 Task: Reset the filters.
Action: Mouse moved to (16, 55)
Screenshot: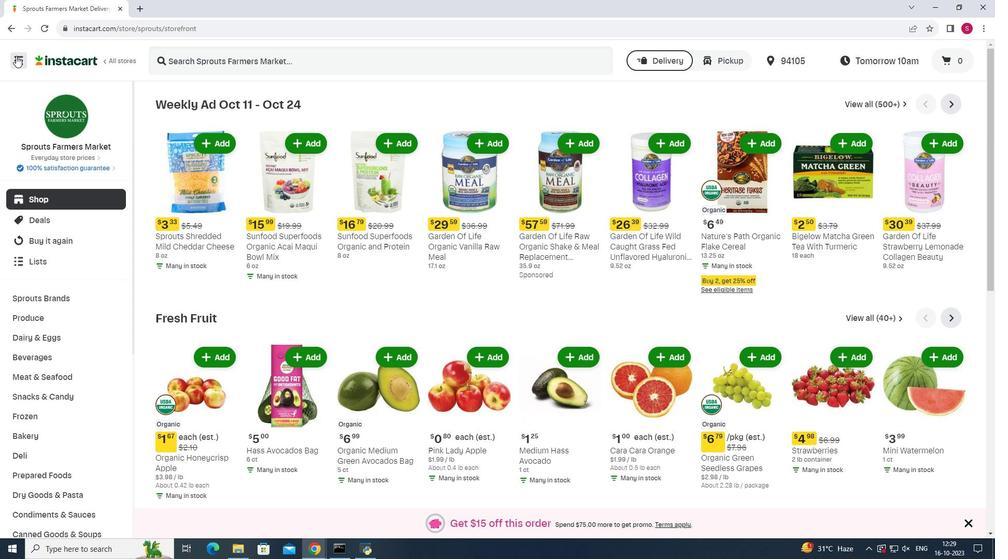 
Action: Mouse pressed left at (16, 55)
Screenshot: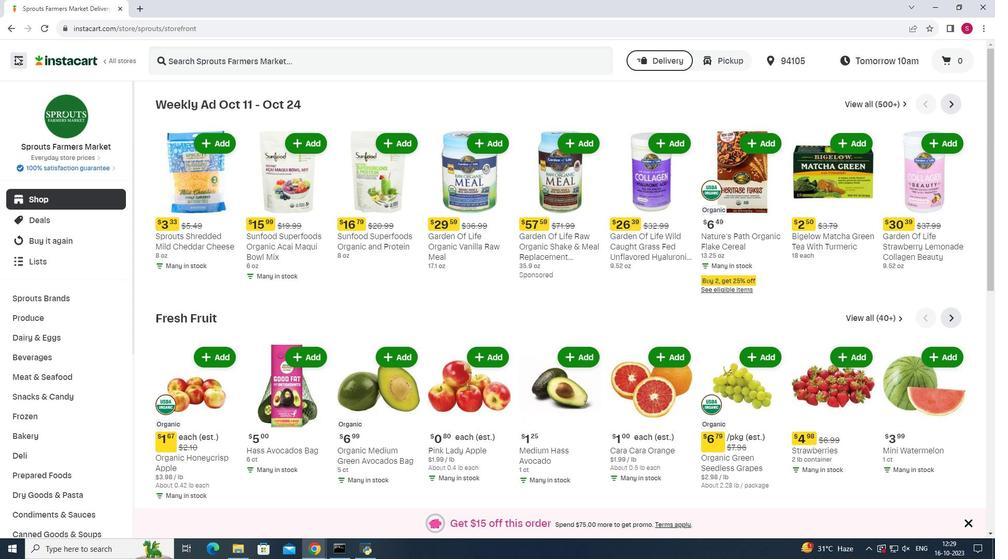 
Action: Mouse moved to (67, 273)
Screenshot: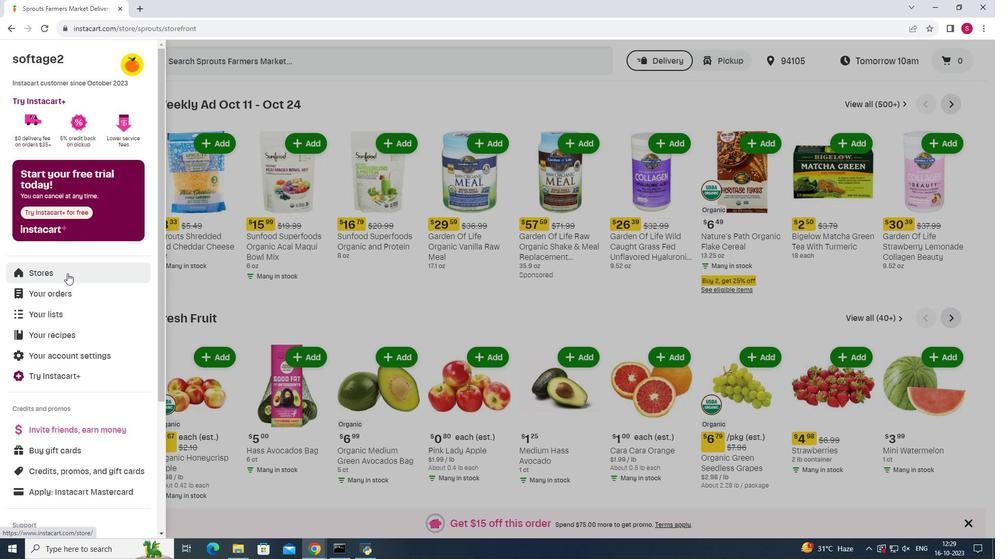 
Action: Mouse pressed left at (67, 273)
Screenshot: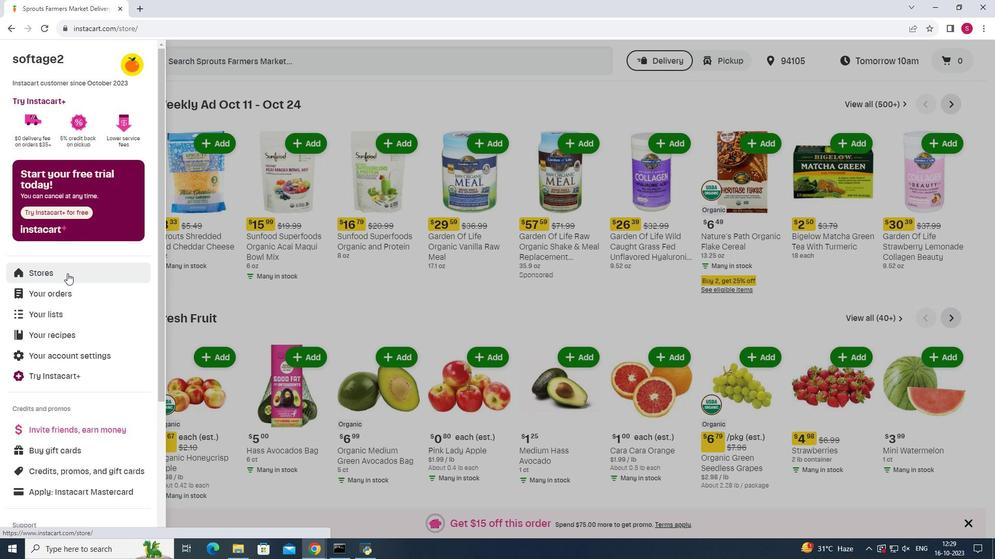 
Action: Mouse moved to (244, 92)
Screenshot: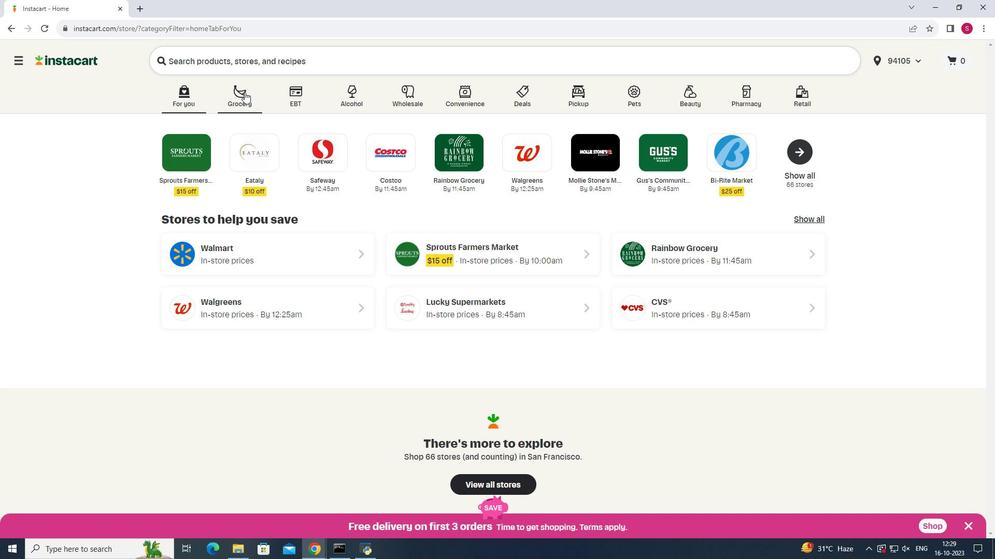 
Action: Mouse pressed left at (244, 92)
Screenshot: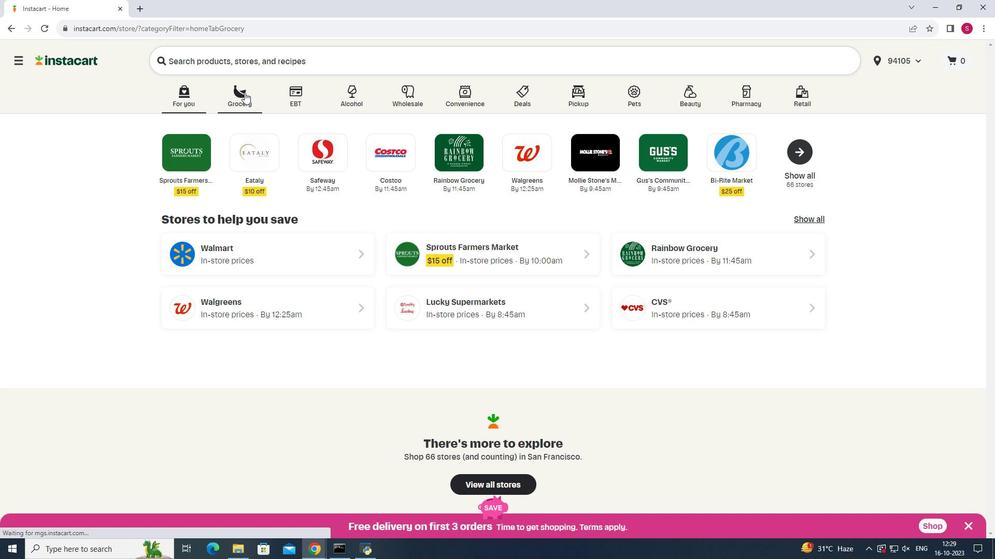 
Action: Mouse moved to (725, 145)
Screenshot: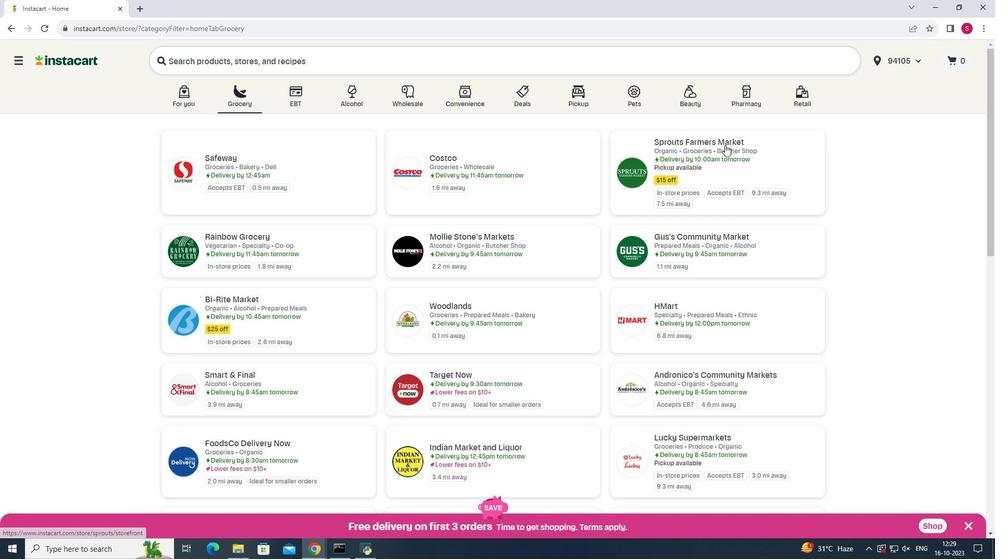 
Action: Mouse pressed left at (725, 145)
Screenshot: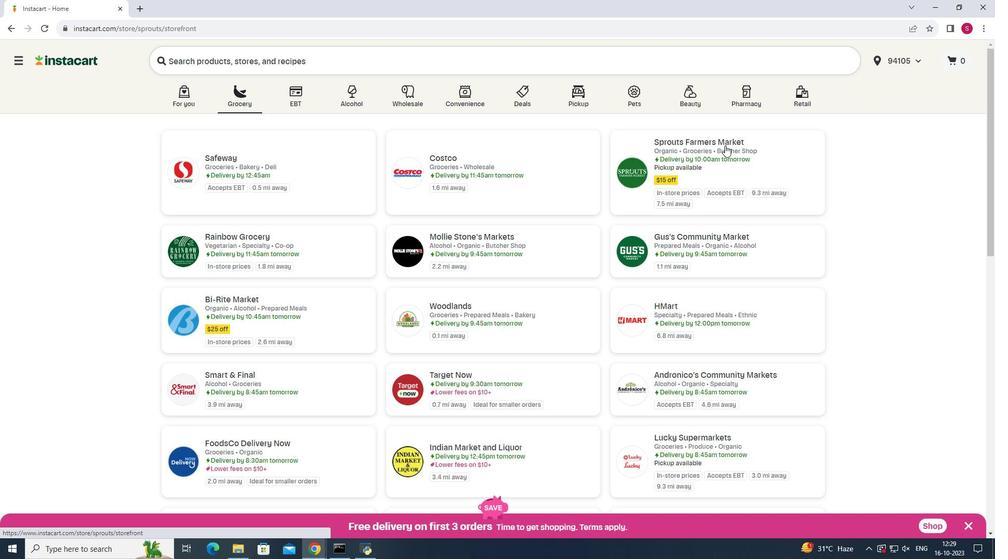 
Action: Mouse moved to (36, 376)
Screenshot: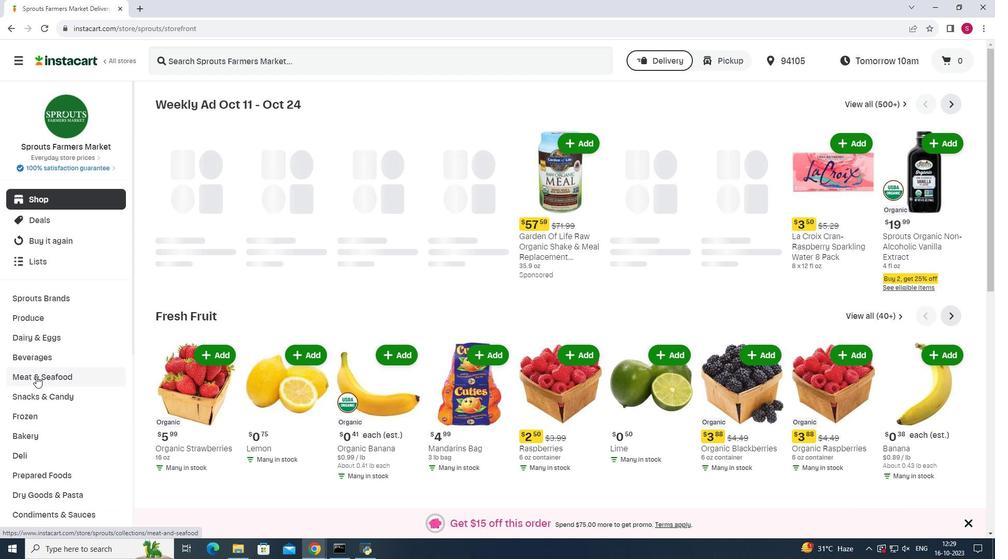 
Action: Mouse pressed left at (36, 376)
Screenshot: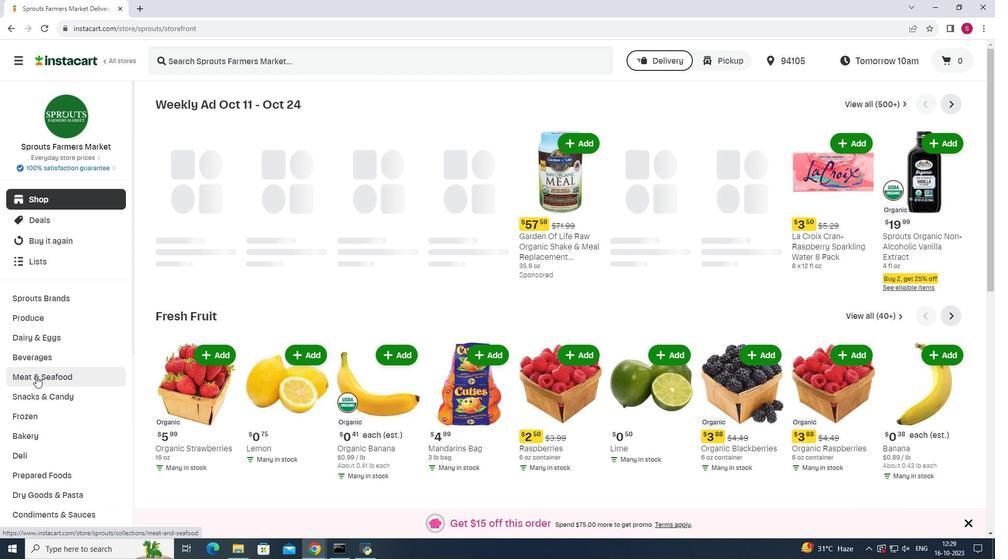 
Action: Mouse moved to (594, 131)
Screenshot: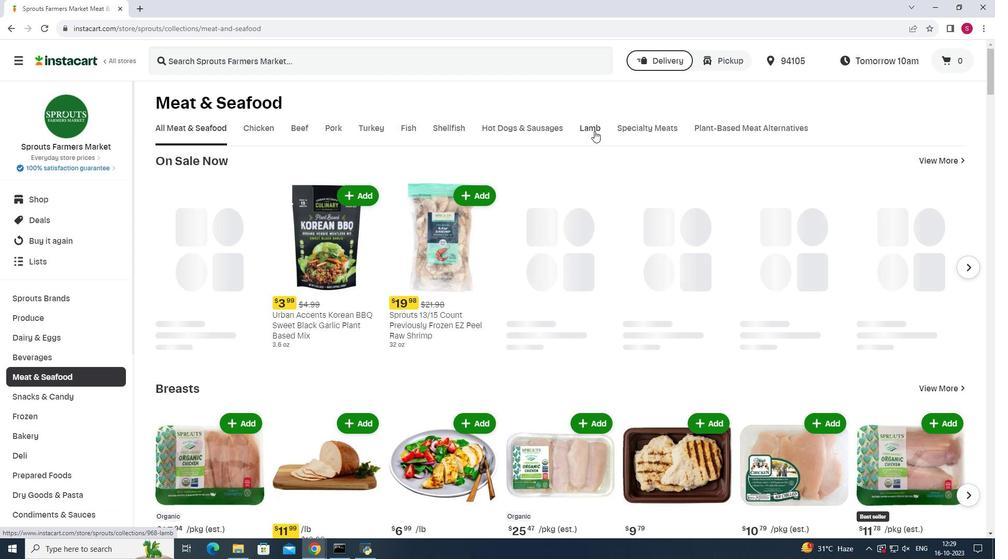 
Action: Mouse pressed left at (594, 131)
Screenshot: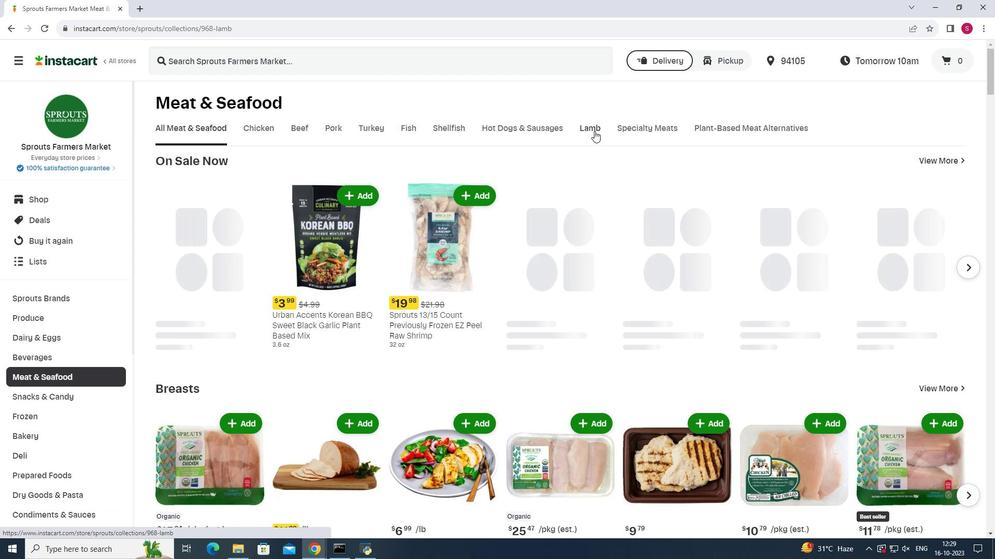 
Action: Mouse moved to (192, 166)
Screenshot: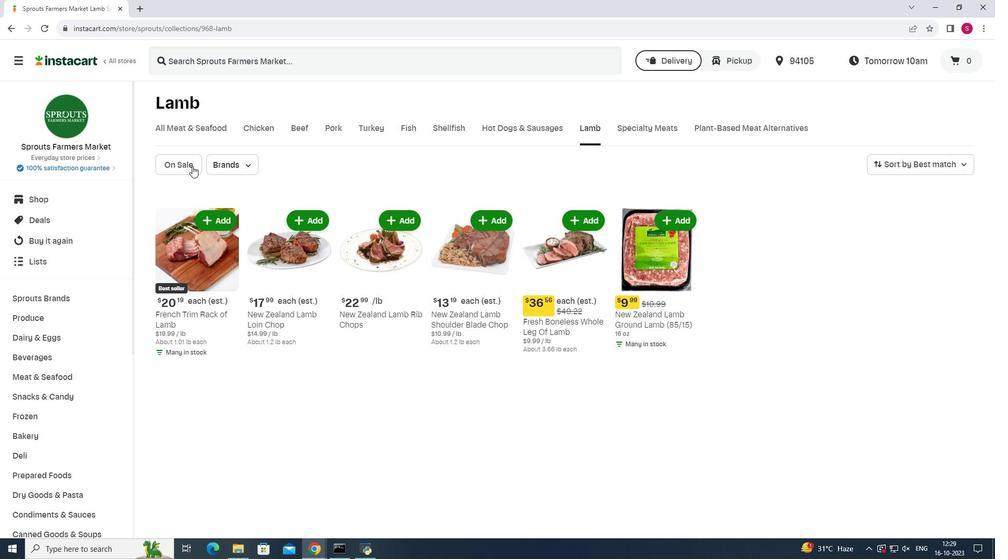 
Action: Mouse pressed left at (192, 166)
Screenshot: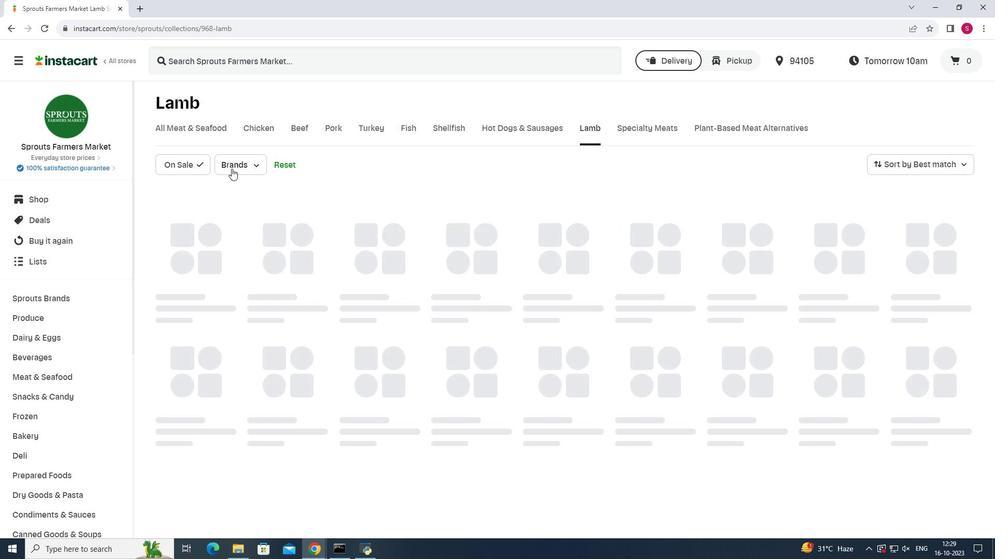 
Action: Mouse moved to (286, 164)
Screenshot: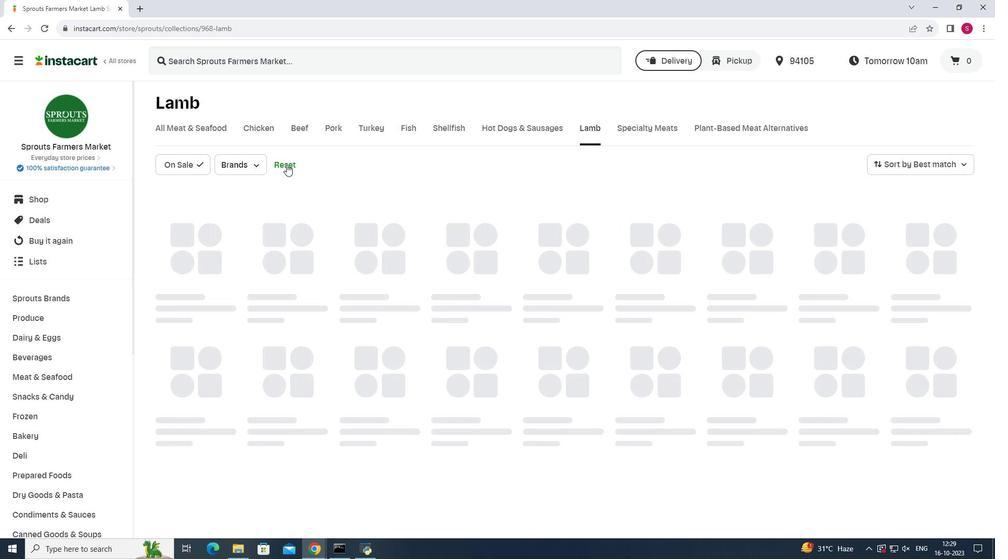 
Action: Mouse pressed left at (286, 164)
Screenshot: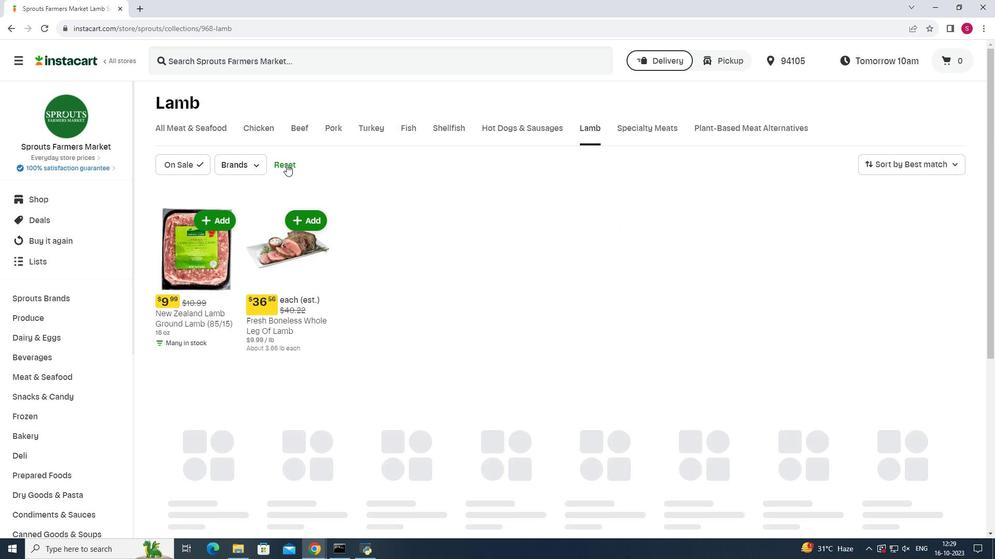 
Action: Mouse moved to (287, 164)
Screenshot: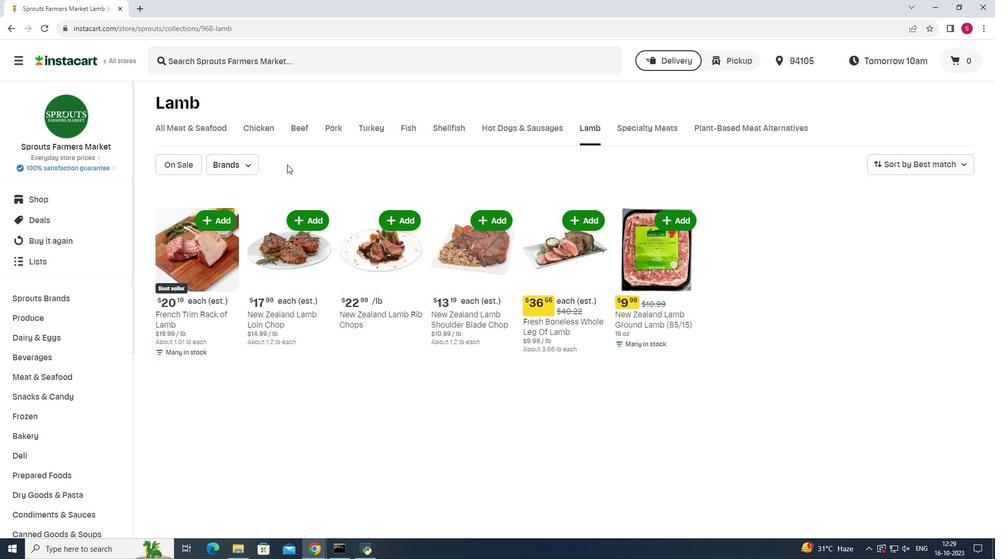
